 Task: Change object animations to appear.
Action: Mouse moved to (540, 102)
Screenshot: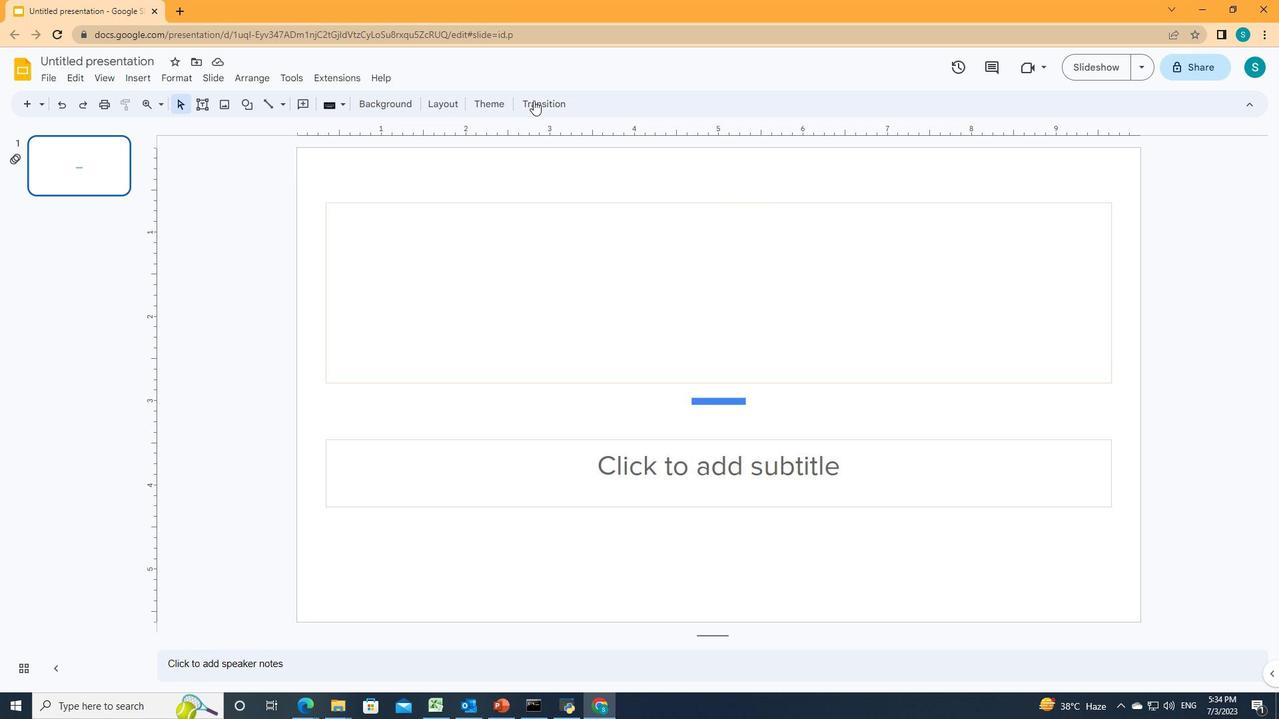 
Action: Mouse pressed left at (540, 102)
Screenshot: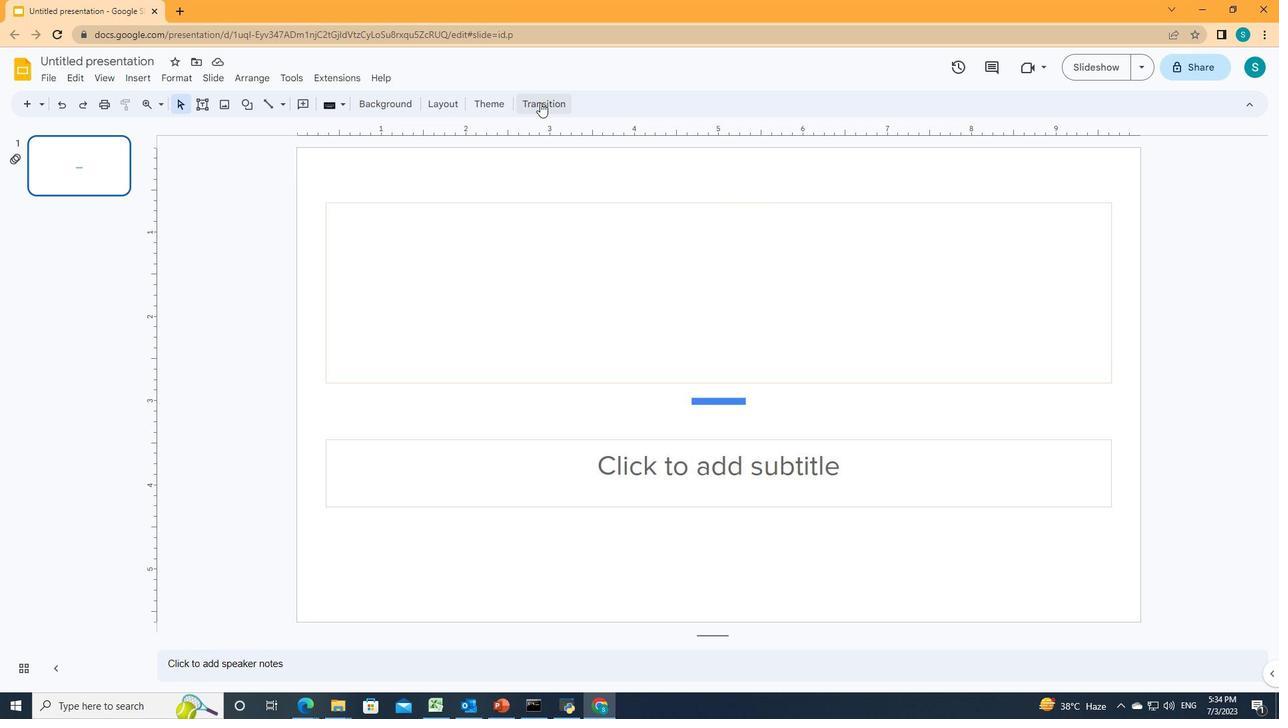 
Action: Mouse moved to (1173, 390)
Screenshot: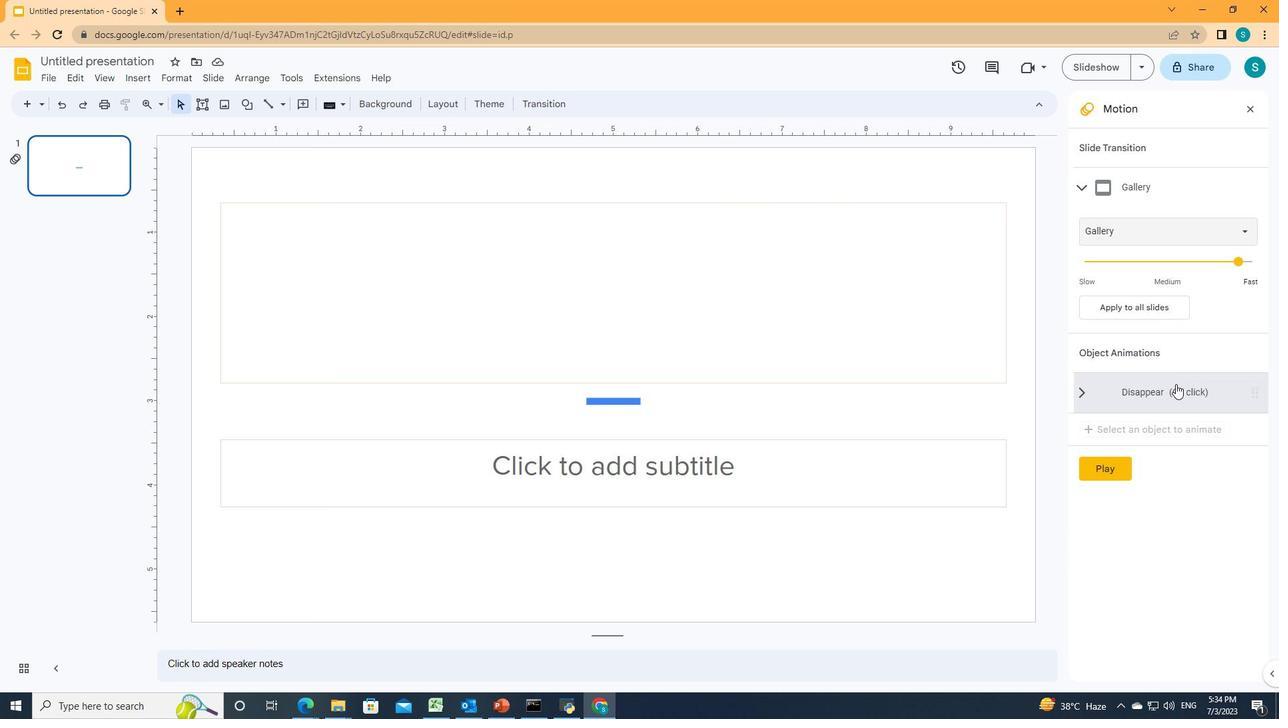 
Action: Mouse pressed left at (1173, 390)
Screenshot: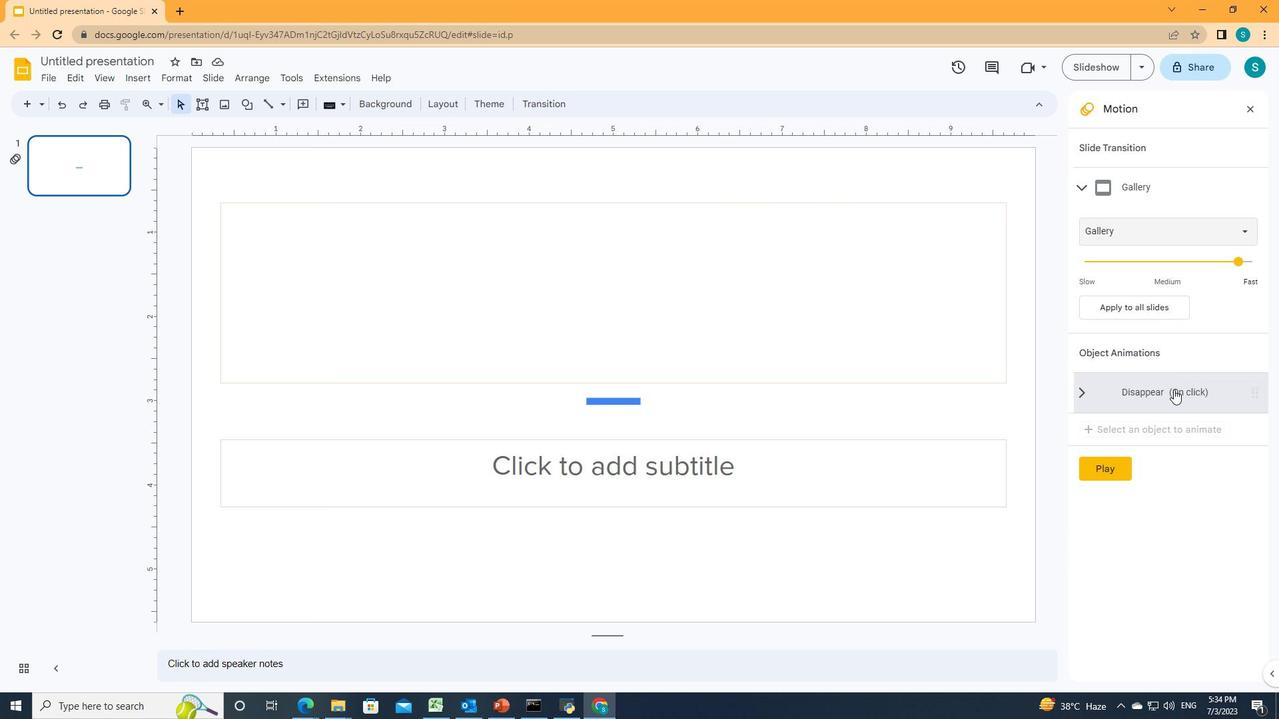 
Action: Mouse moved to (1168, 316)
Screenshot: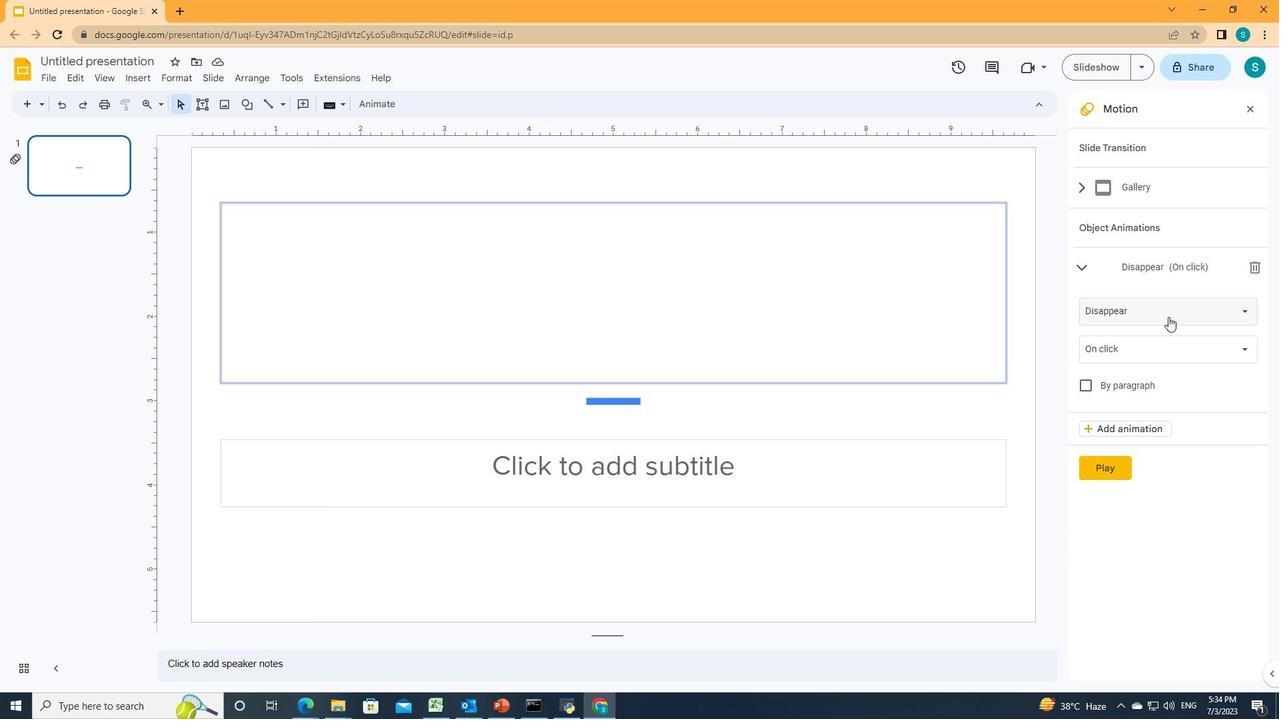 
Action: Mouse pressed left at (1168, 316)
Screenshot: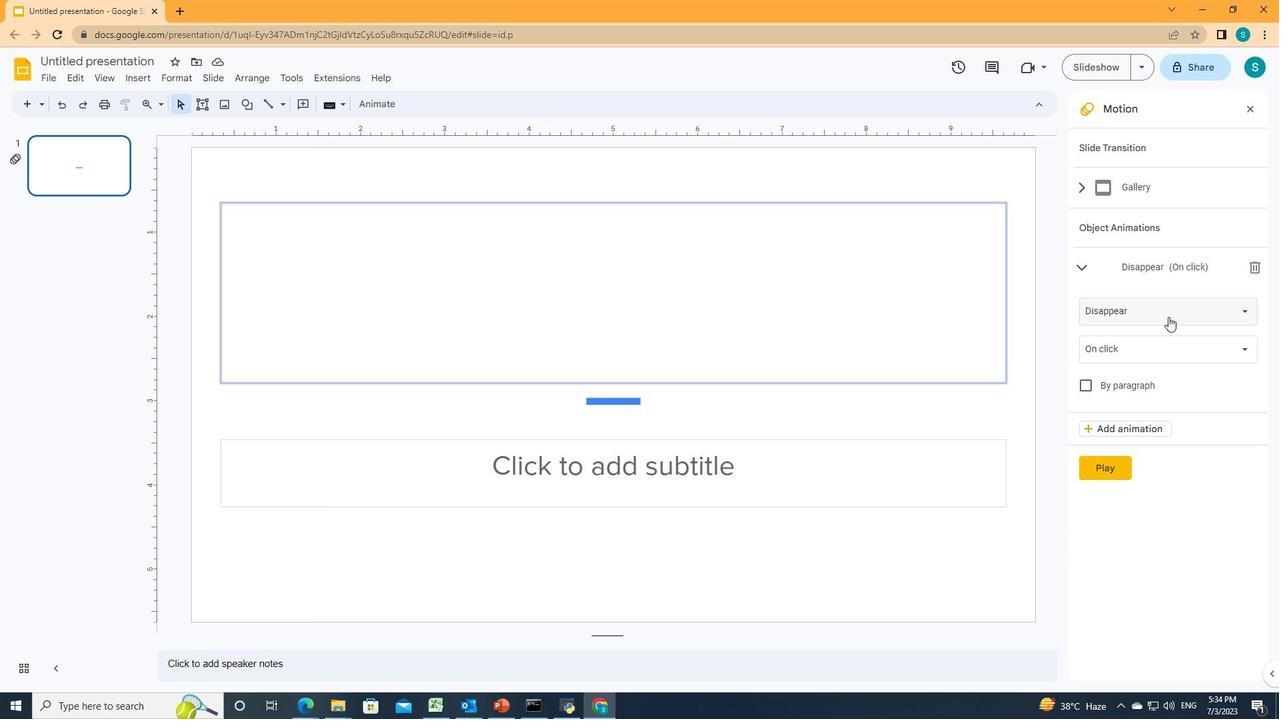 
Action: Mouse moved to (1140, 339)
Screenshot: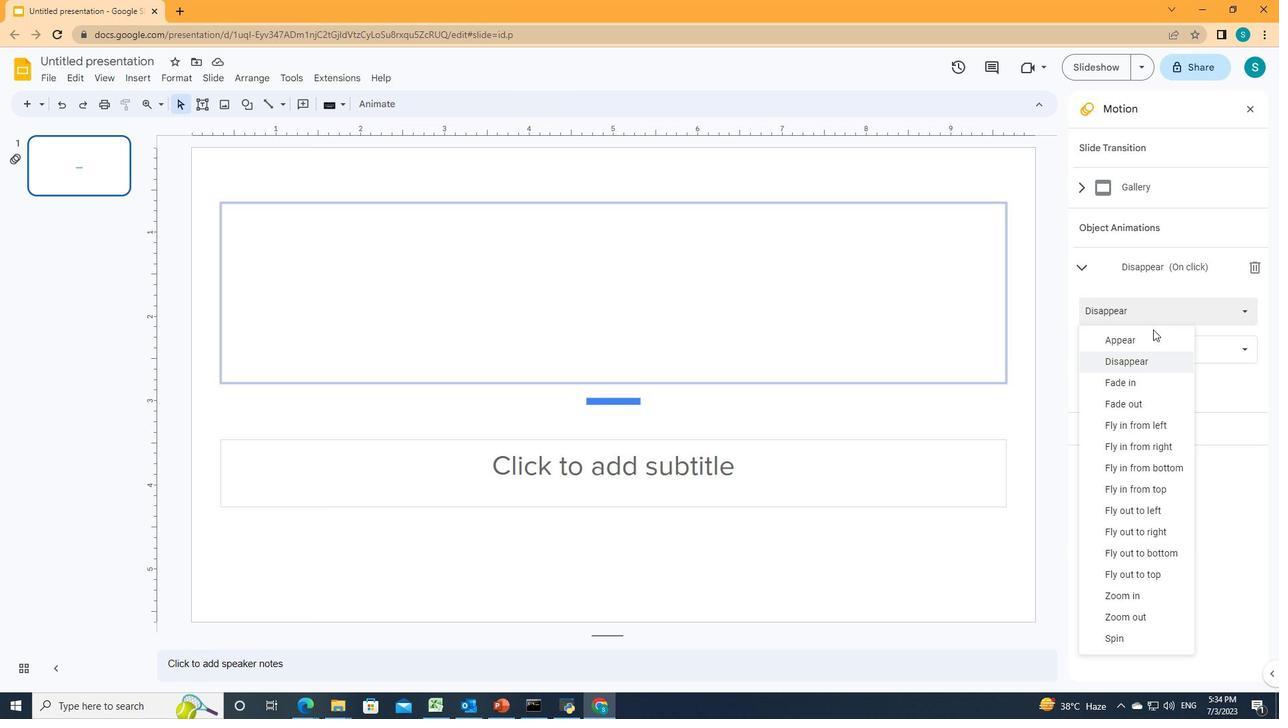
Action: Mouse pressed left at (1140, 339)
Screenshot: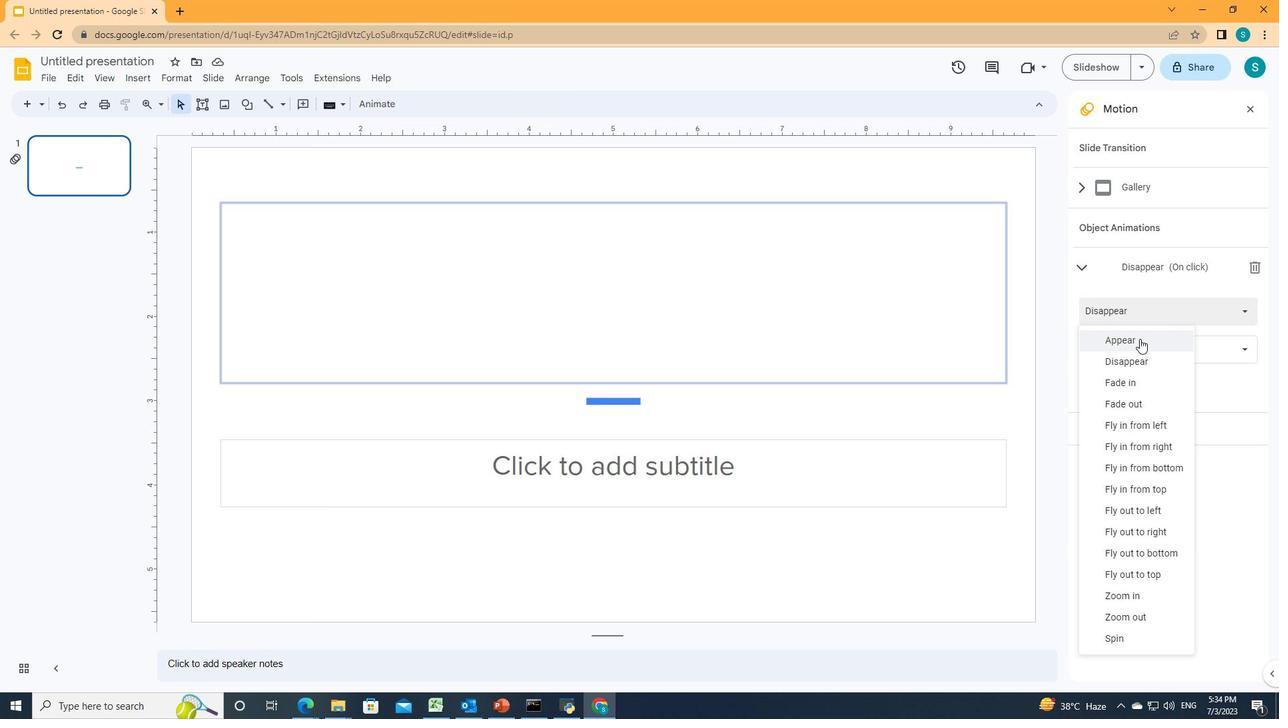 
